 Task: Reply all   from  to Email0001 with a subject Re:Subject0001 and with a message Message0001
Action: Mouse moved to (494, 47)
Screenshot: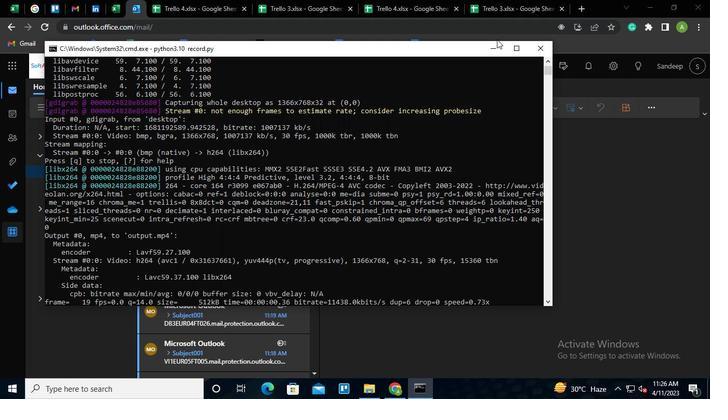 
Action: Mouse pressed left at (494, 47)
Screenshot: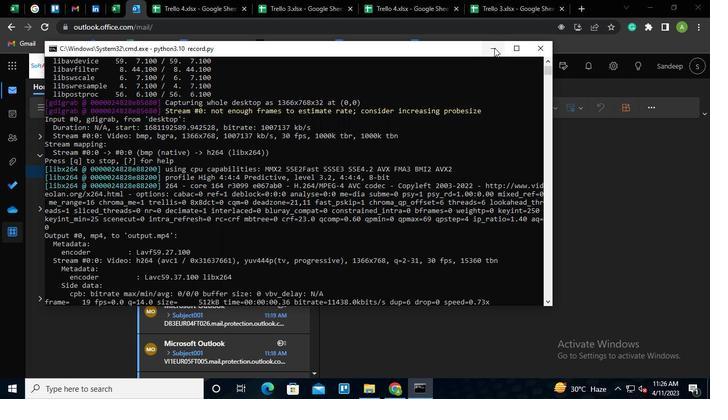 
Action: Mouse moved to (231, 235)
Screenshot: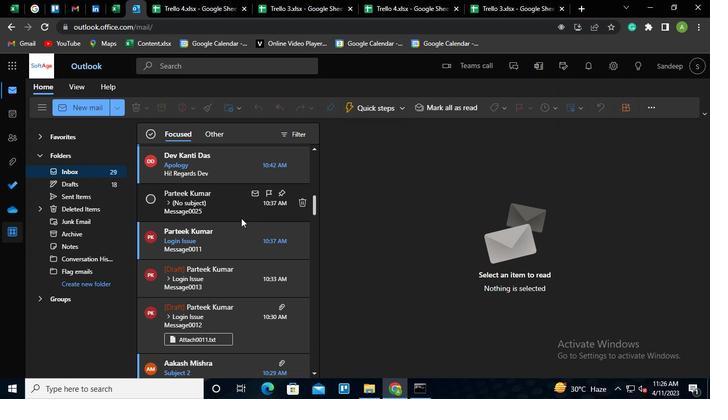 
Action: Mouse pressed left at (231, 235)
Screenshot: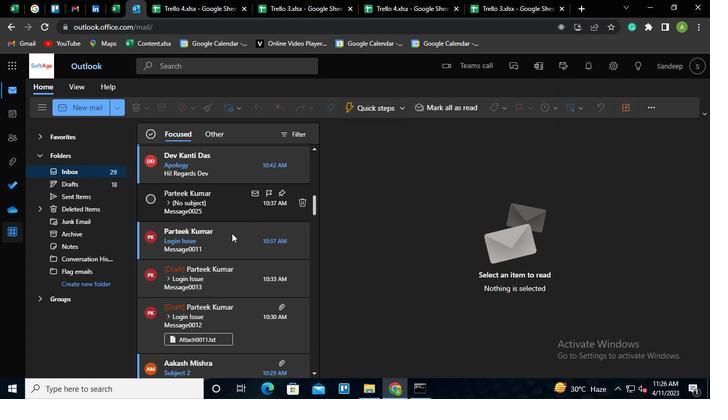 
Action: Mouse moved to (689, 161)
Screenshot: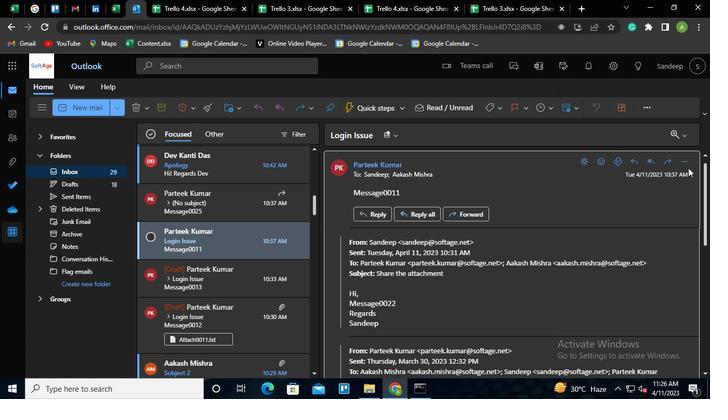 
Action: Mouse pressed left at (689, 161)
Screenshot: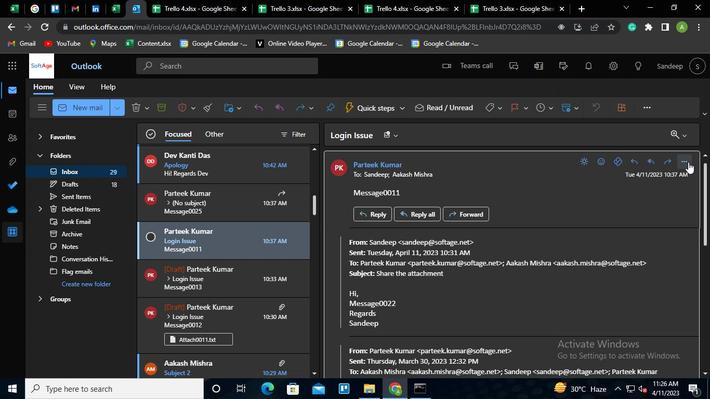 
Action: Mouse moved to (621, 87)
Screenshot: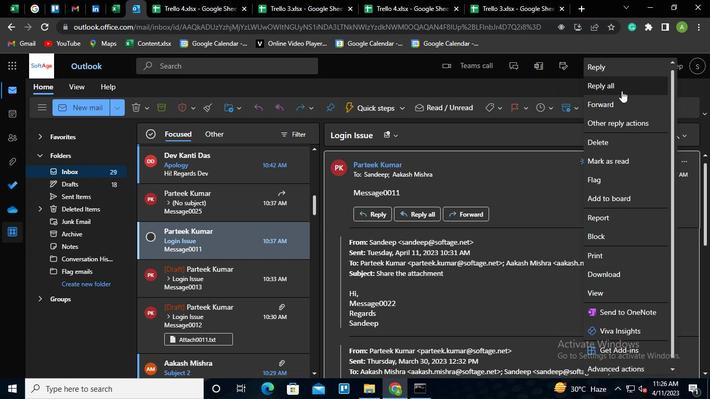 
Action: Mouse pressed left at (621, 87)
Screenshot: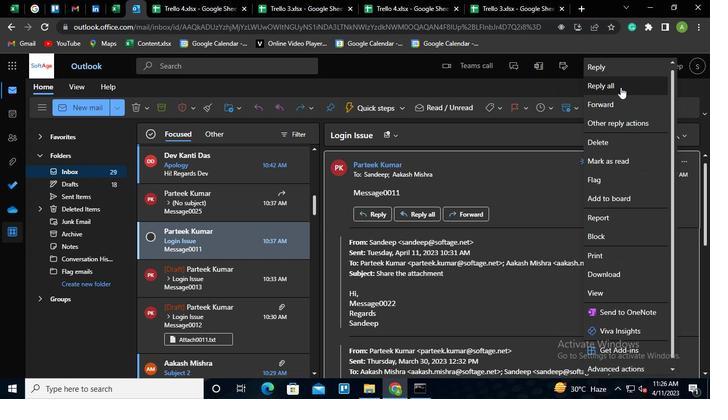 
Action: Mouse moved to (333, 296)
Screenshot: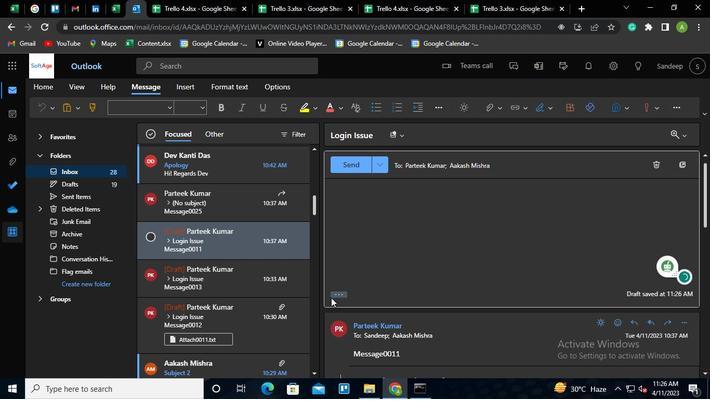 
Action: Mouse pressed left at (333, 296)
Screenshot: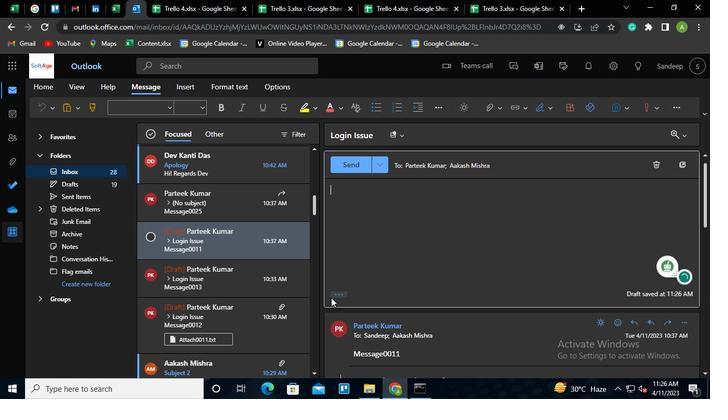 
Action: Mouse moved to (446, 138)
Screenshot: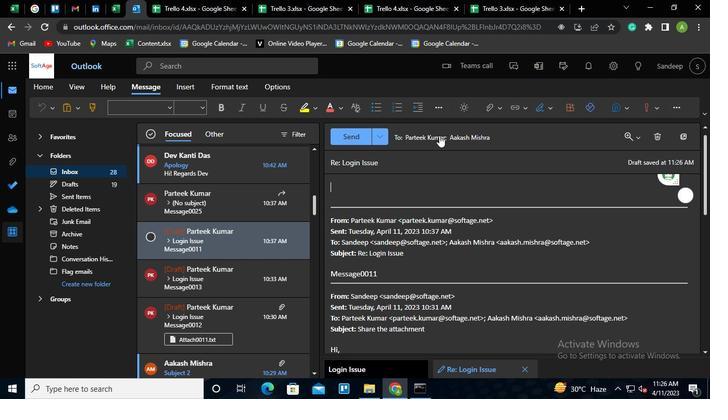 
Action: Mouse pressed left at (446, 138)
Screenshot: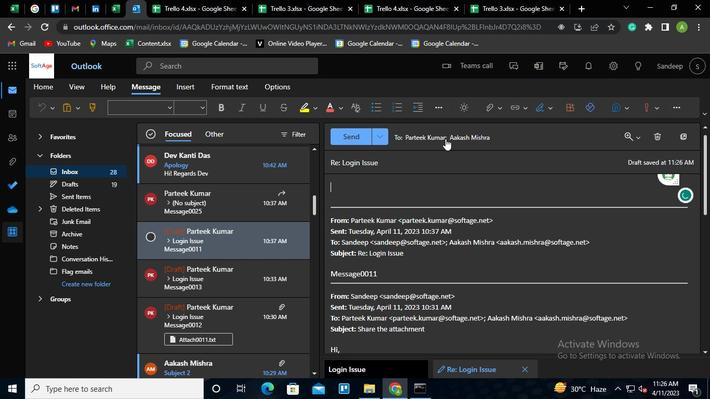 
Action: Mouse moved to (422, 158)
Screenshot: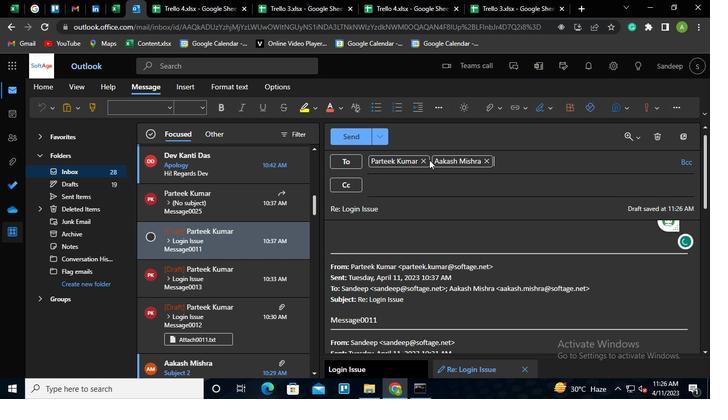 
Action: Mouse pressed left at (422, 158)
Screenshot: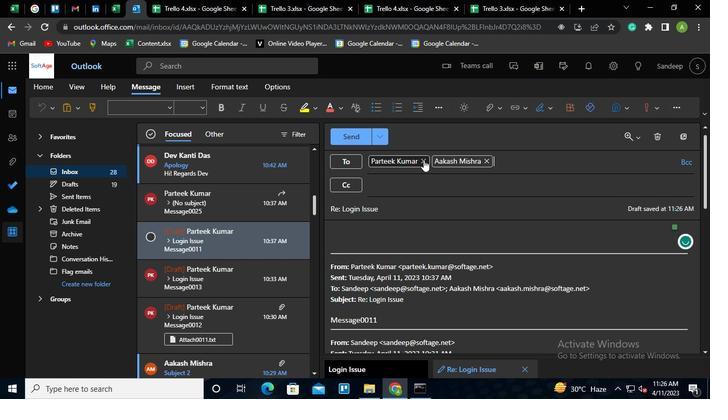 
Action: Mouse moved to (424, 159)
Screenshot: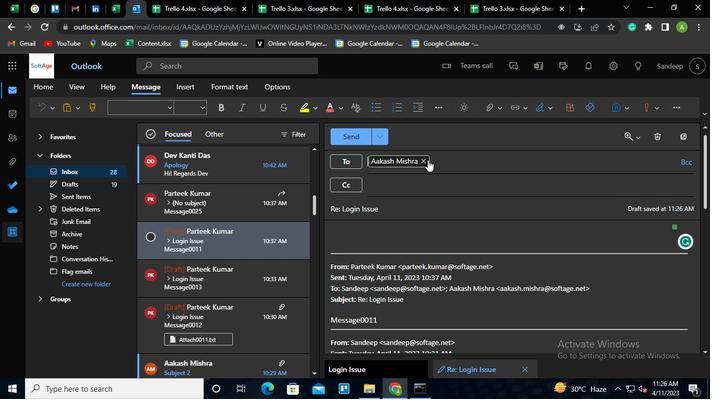 
Action: Mouse pressed left at (424, 159)
Screenshot: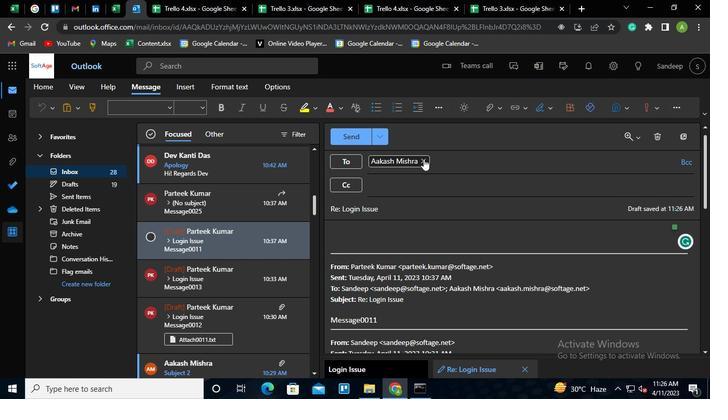 
Action: Mouse moved to (424, 159)
Screenshot: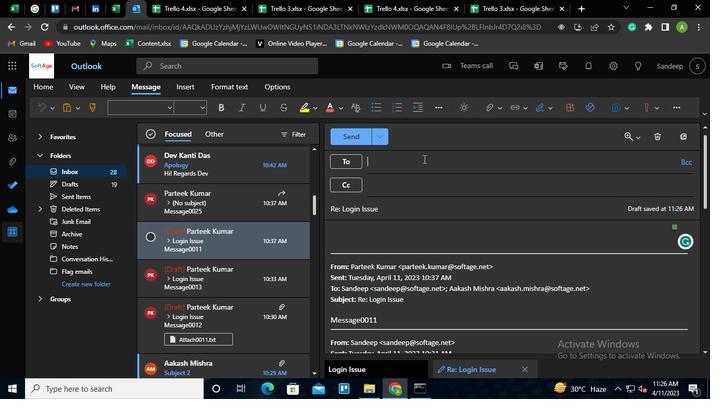 
Action: Keyboard Key.shift
Screenshot: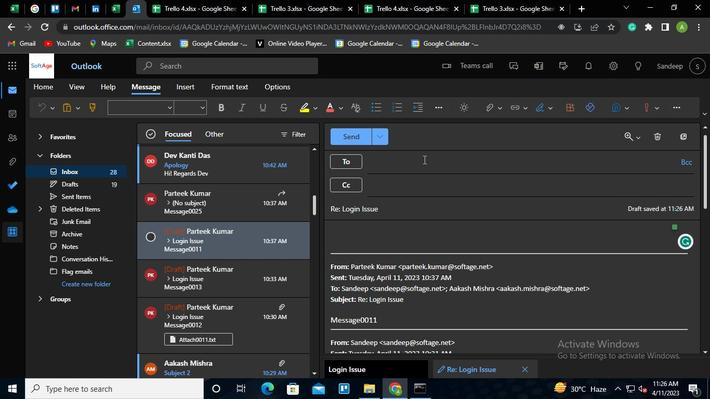
Action: Keyboard E
Screenshot: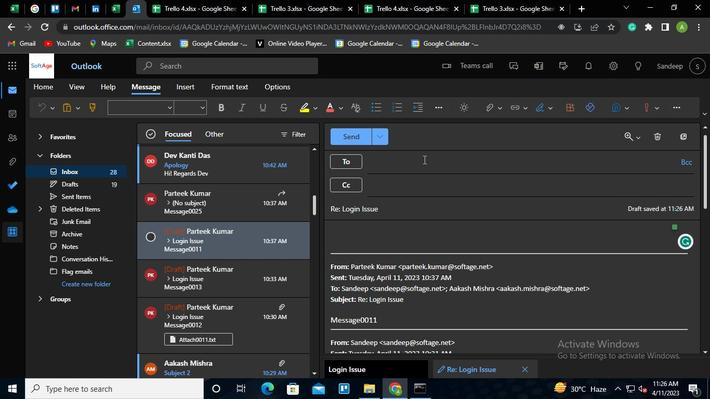 
Action: Keyboard m
Screenshot: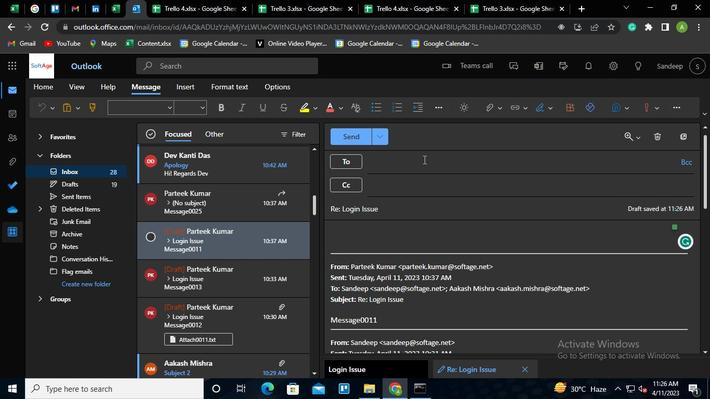 
Action: Keyboard a
Screenshot: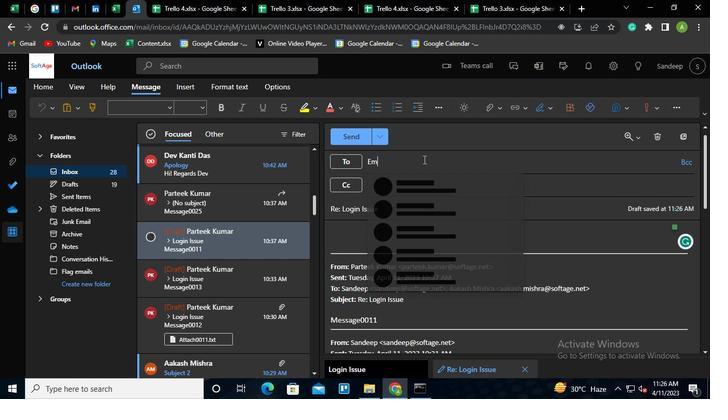 
Action: Keyboard Key.enter
Screenshot: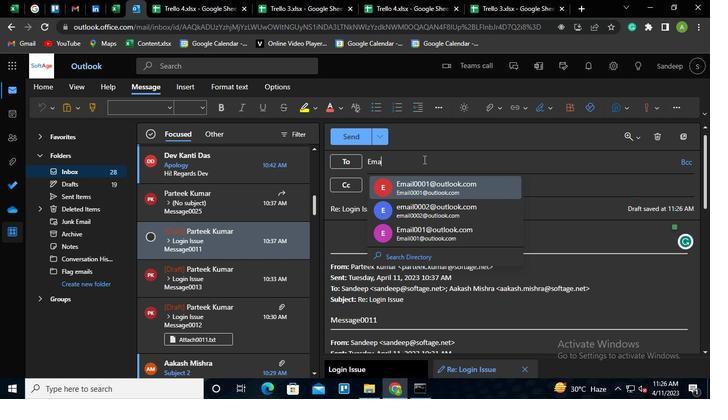 
Action: Mouse moved to (407, 214)
Screenshot: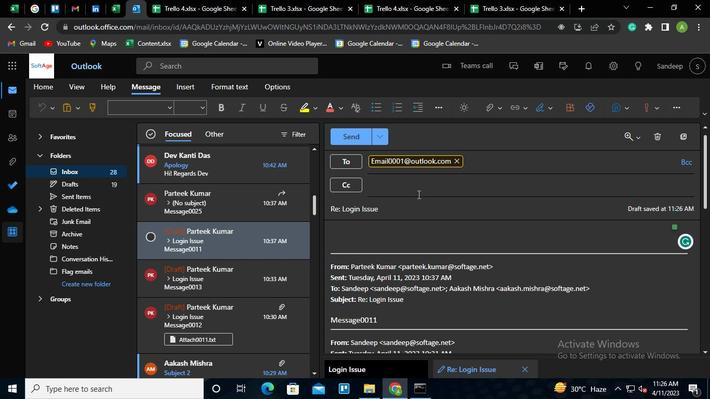 
Action: Mouse pressed left at (407, 214)
Screenshot: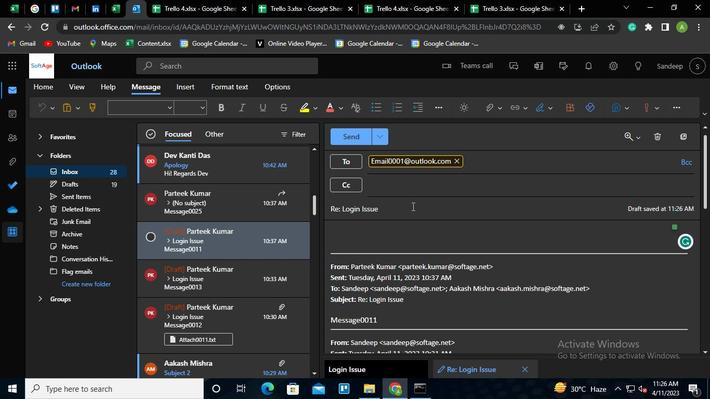 
Action: Mouse moved to (406, 214)
Screenshot: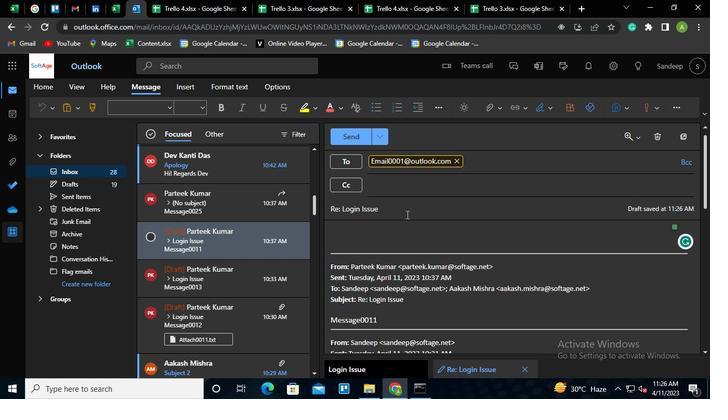 
Action: Keyboard Key.shift_r
Screenshot: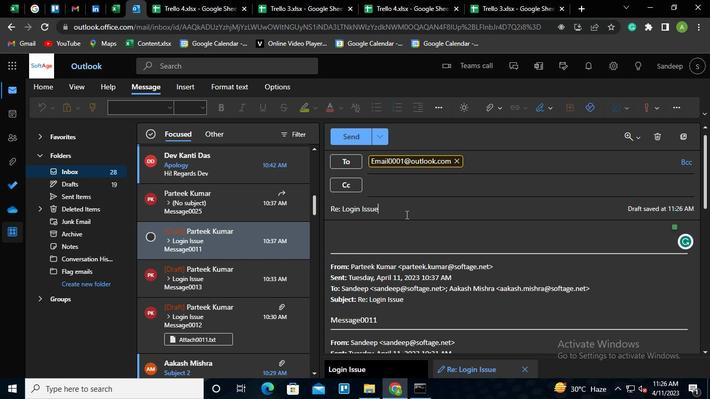 
Action: Keyboard Key.home
Screenshot: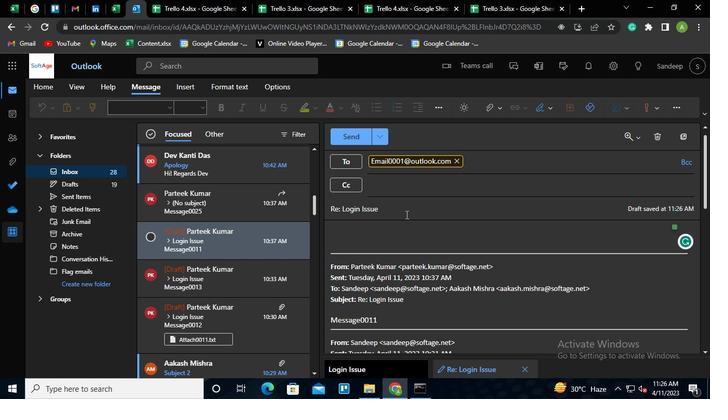 
Action: Keyboard Key.backspace
Screenshot: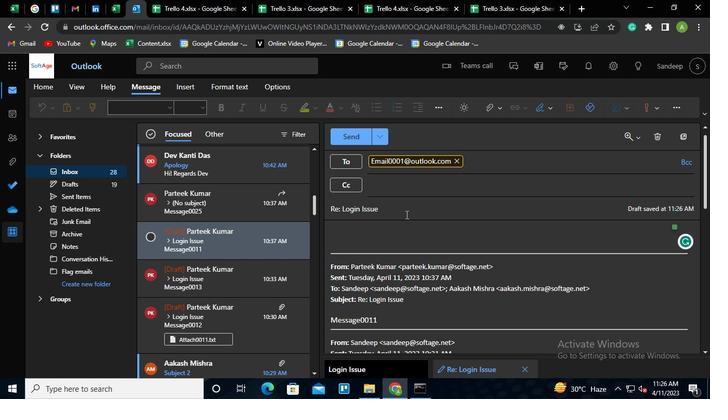 
Action: Keyboard Key.shift
Screenshot: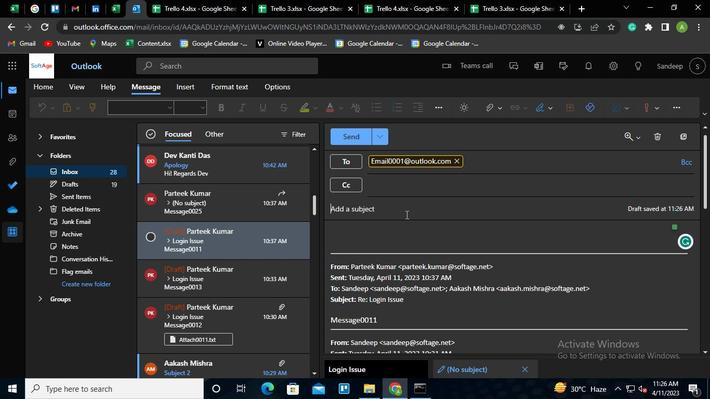 
Action: Keyboard S
Screenshot: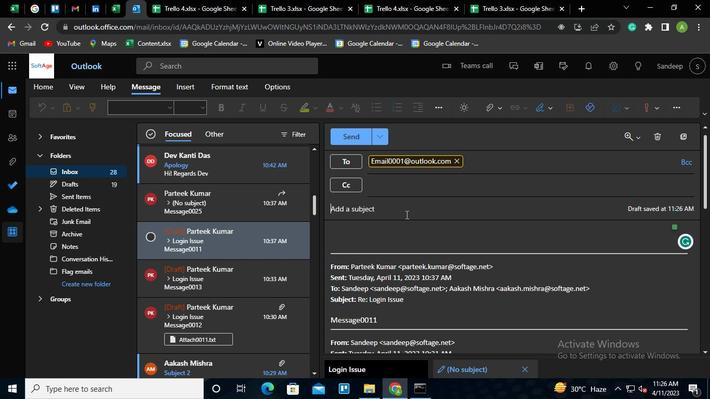 
Action: Keyboard u
Screenshot: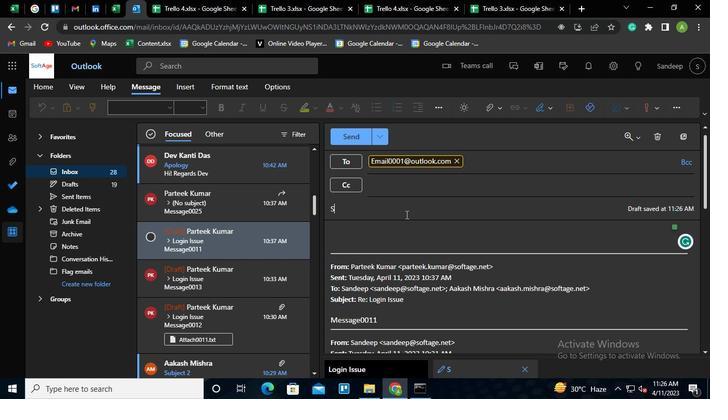 
Action: Keyboard b
Screenshot: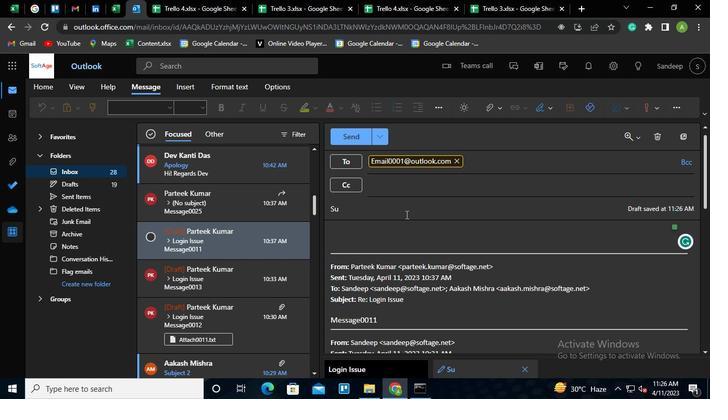 
Action: Keyboard j
Screenshot: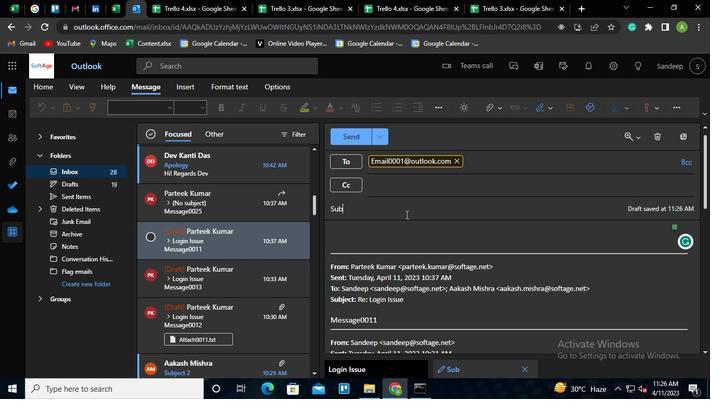 
Action: Keyboard e
Screenshot: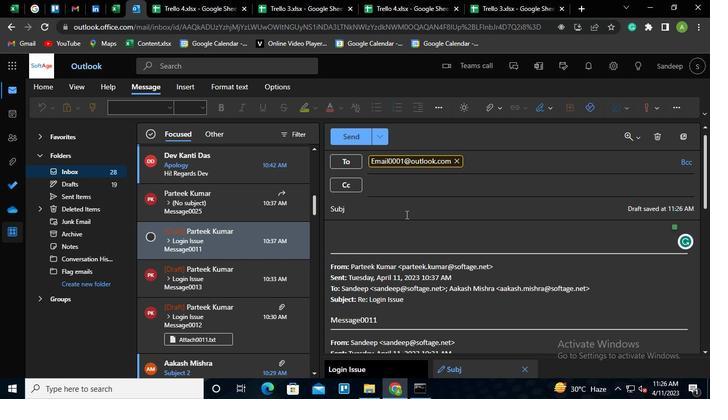 
Action: Keyboard c
Screenshot: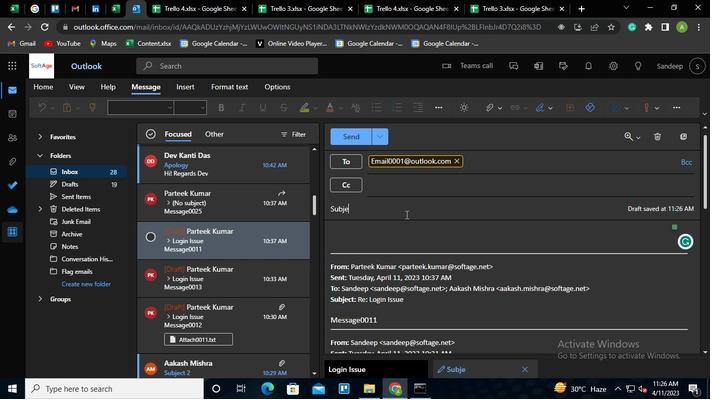 
Action: Keyboard t
Screenshot: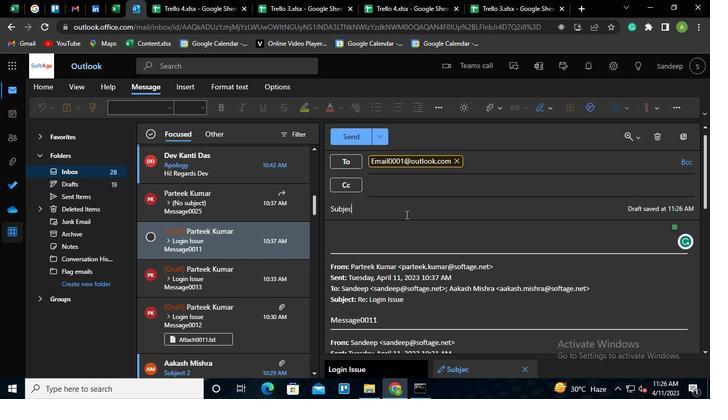 
Action: Keyboard <96>
Screenshot: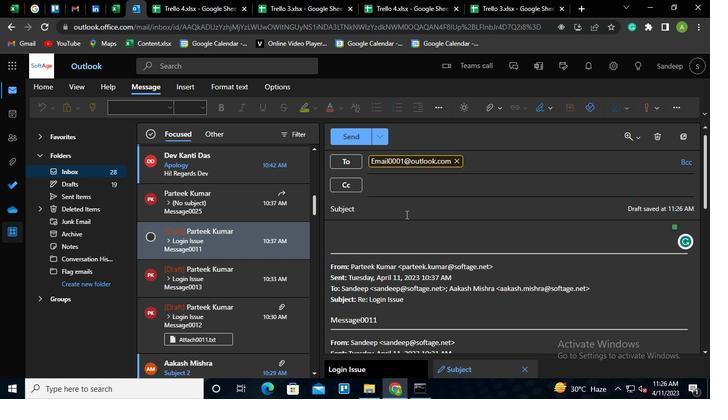 
Action: Keyboard <96>
Screenshot: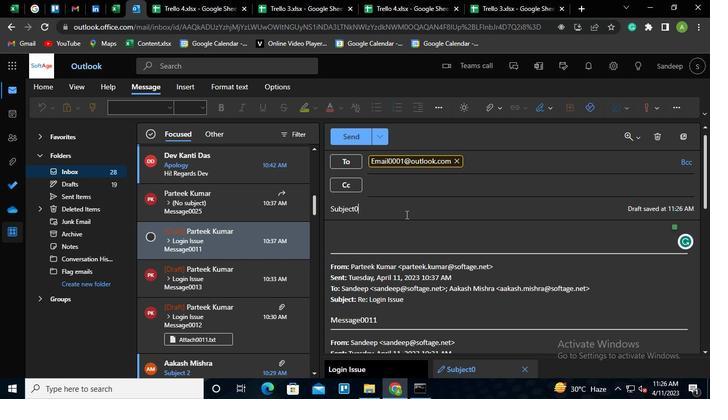 
Action: Keyboard <96>
Screenshot: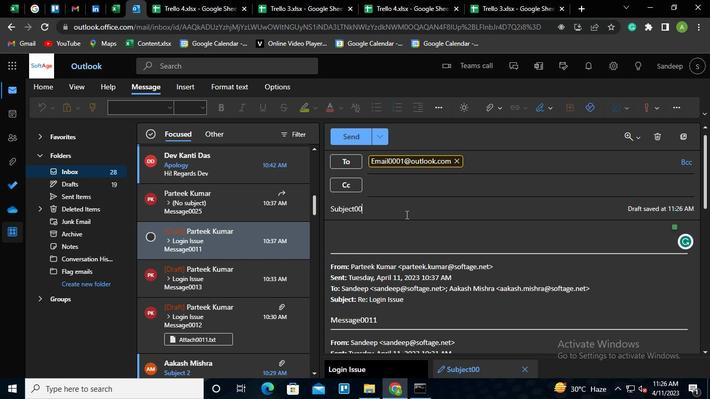 
Action: Keyboard <97>
Screenshot: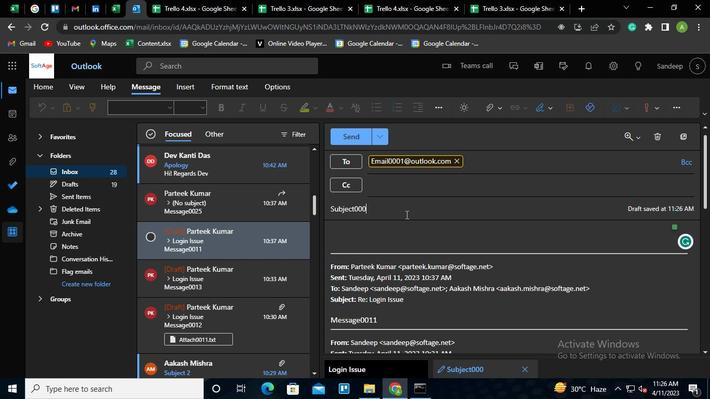 
Action: Mouse moved to (401, 229)
Screenshot: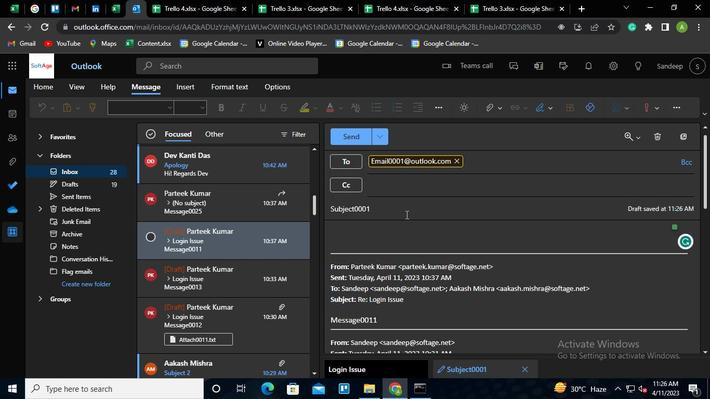
Action: Mouse pressed left at (401, 229)
Screenshot: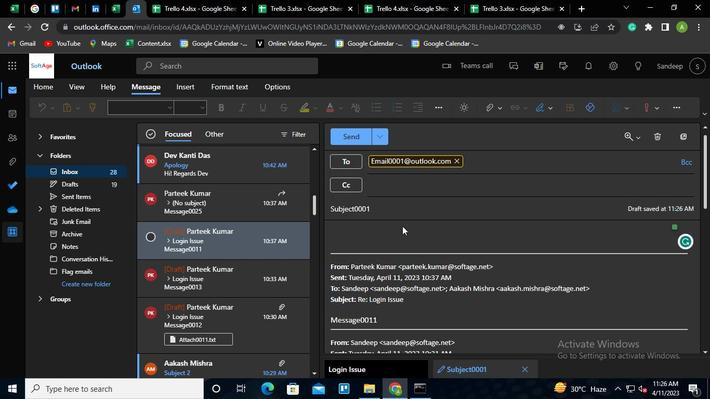 
Action: Keyboard Key.shift
Screenshot: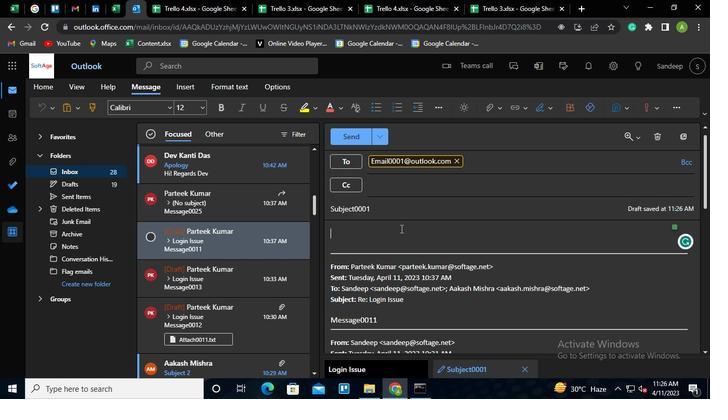 
Action: Keyboard M
Screenshot: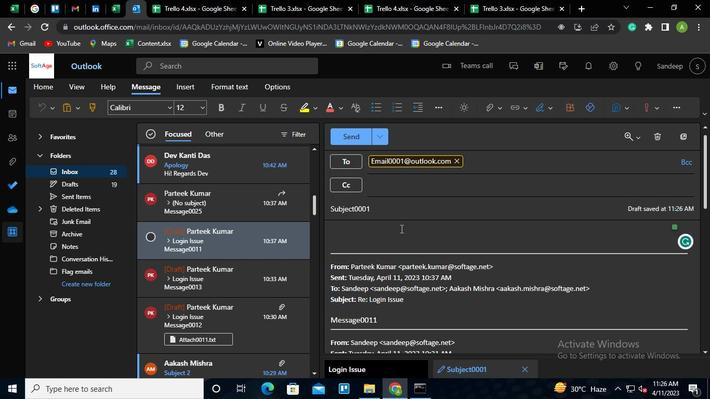 
Action: Keyboard e
Screenshot: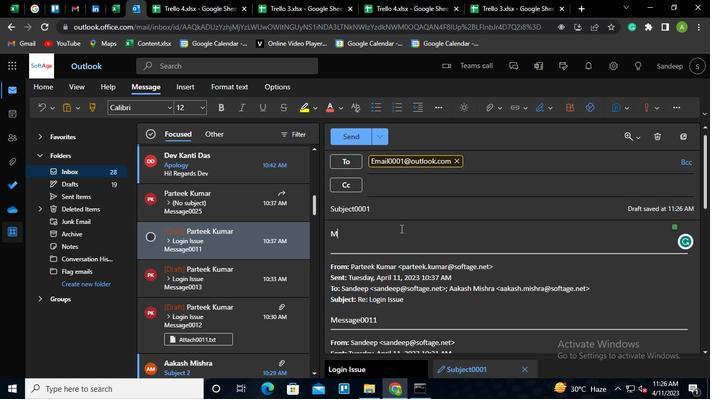 
Action: Keyboard s
Screenshot: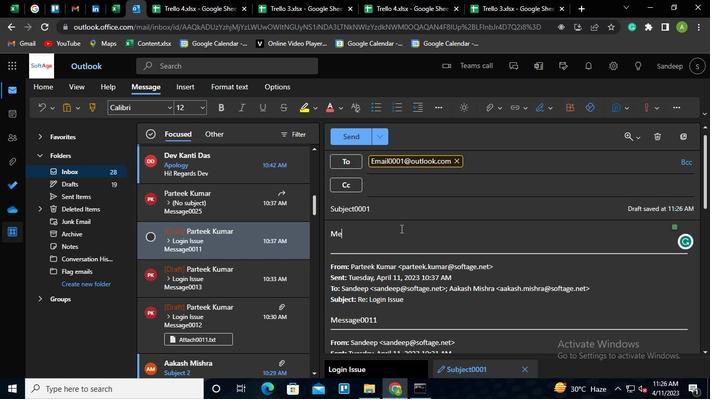 
Action: Keyboard s
Screenshot: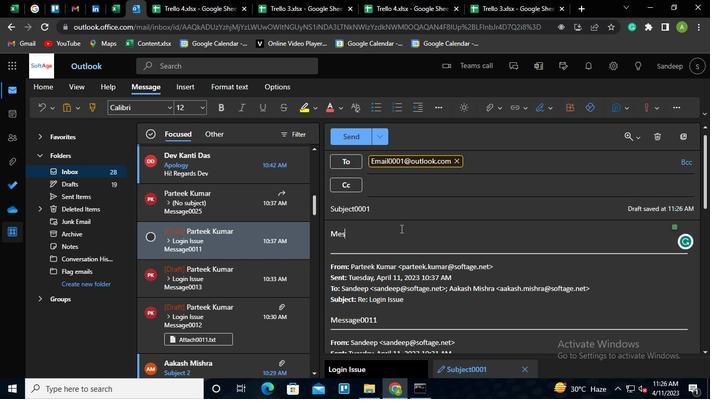 
Action: Keyboard a
Screenshot: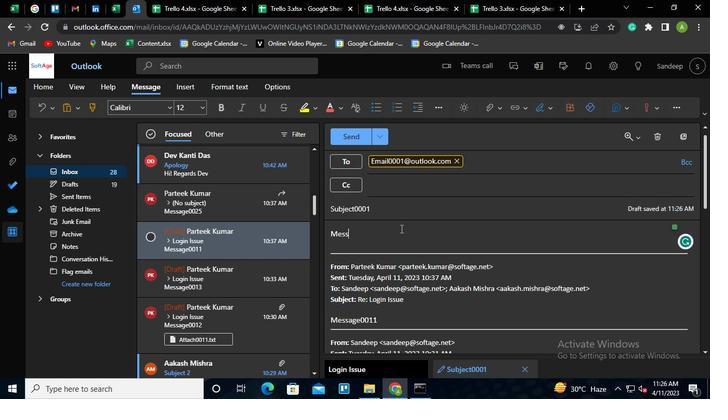
Action: Keyboard g
Screenshot: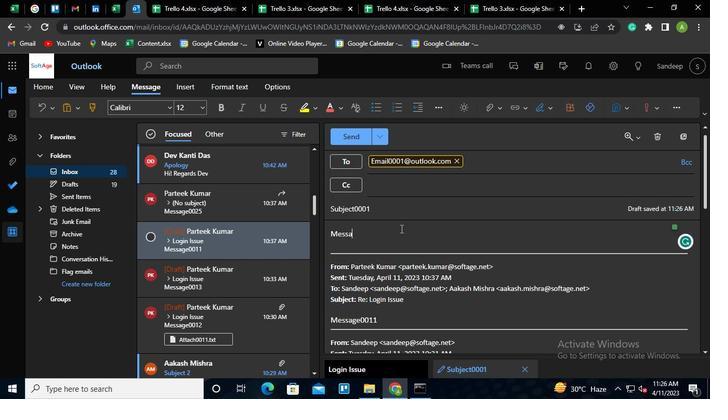 
Action: Keyboard e
Screenshot: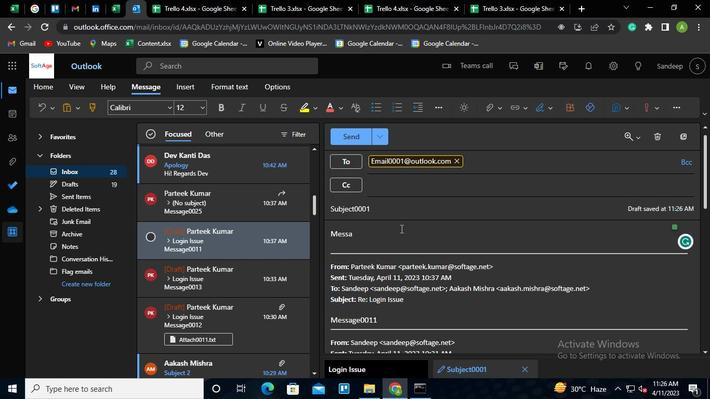 
Action: Keyboard <96>
Screenshot: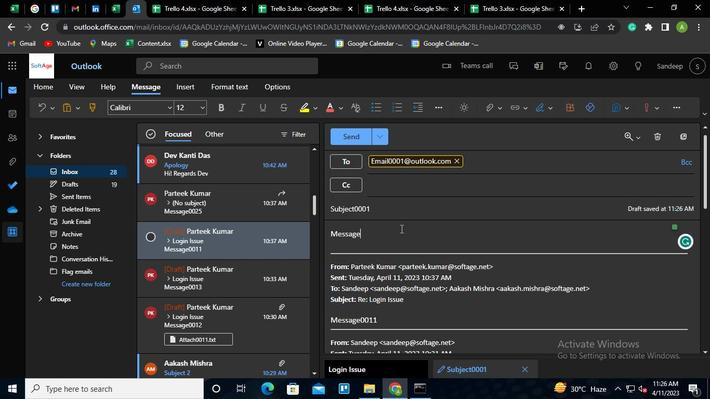 
Action: Keyboard <96>
Screenshot: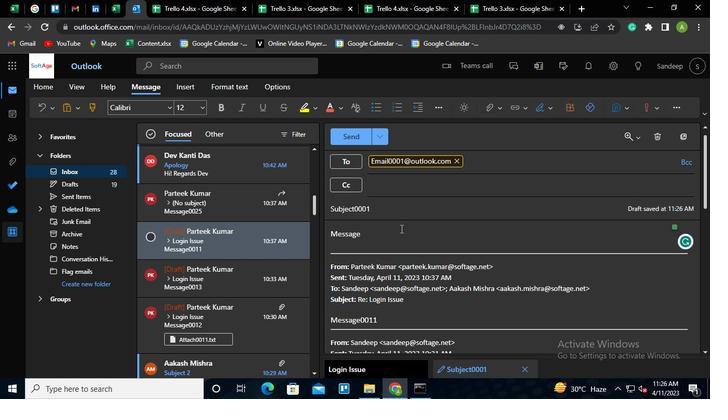 
Action: Keyboard <97>
Screenshot: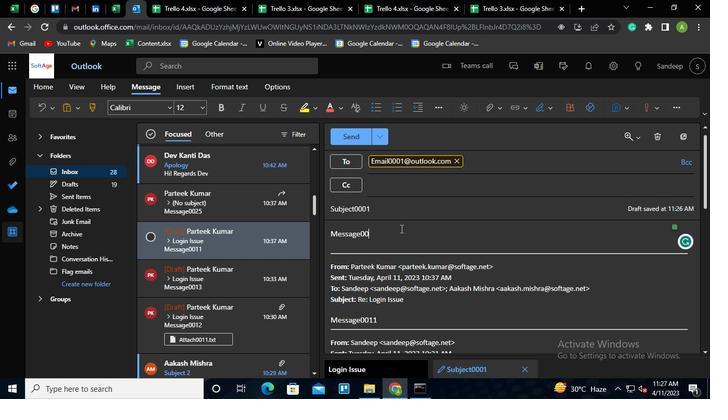
Action: Mouse moved to (356, 135)
Screenshot: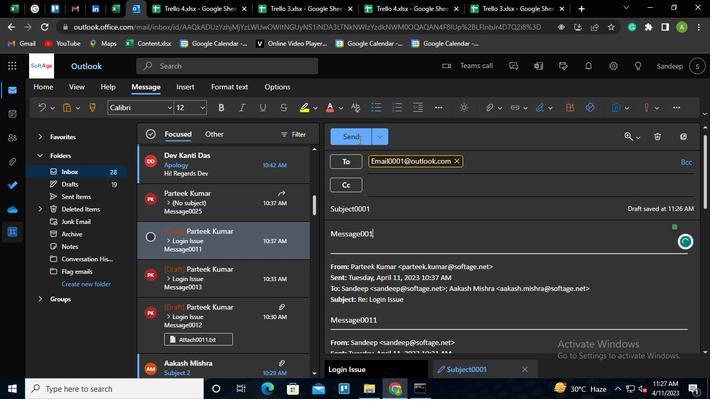 
Action: Mouse pressed left at (356, 135)
Screenshot: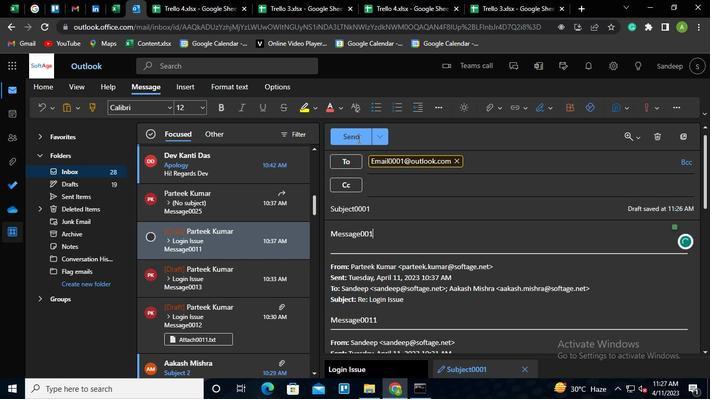 
Action: Mouse moved to (424, 394)
Screenshot: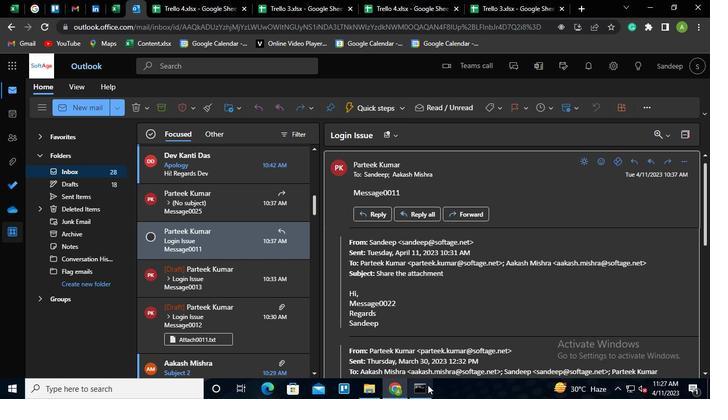 
Action: Mouse pressed left at (424, 394)
Screenshot: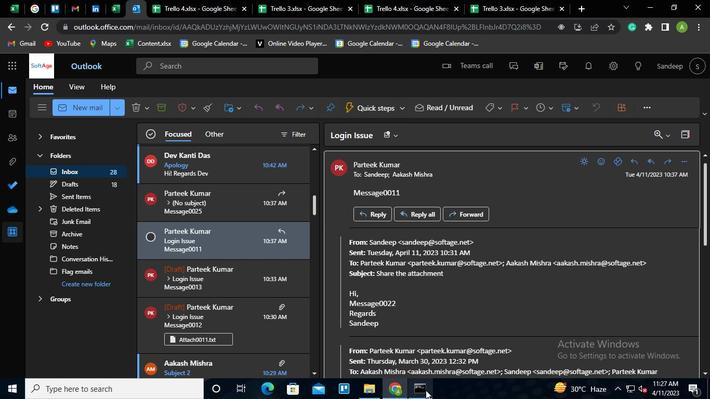 
Action: Mouse moved to (544, 48)
Screenshot: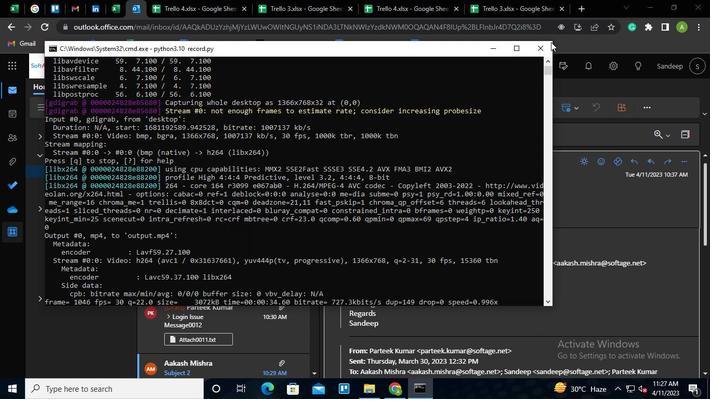 
Action: Mouse pressed left at (544, 48)
Screenshot: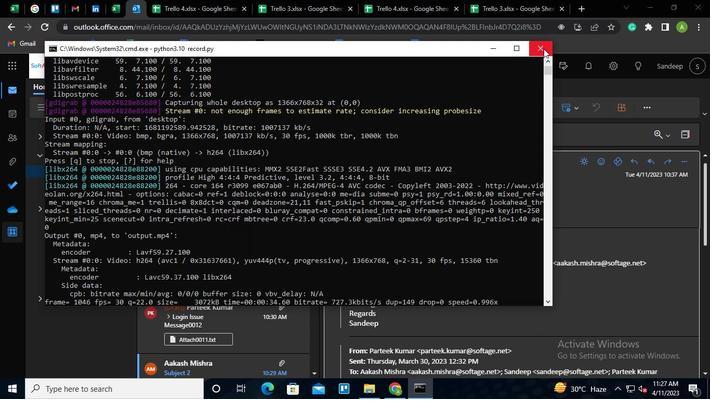 
